 Task: Add Ultima Replenisher Electrolyte Mix, Cherry Pomegranate, Stickpack Box to the cart.
Action: Mouse moved to (276, 132)
Screenshot: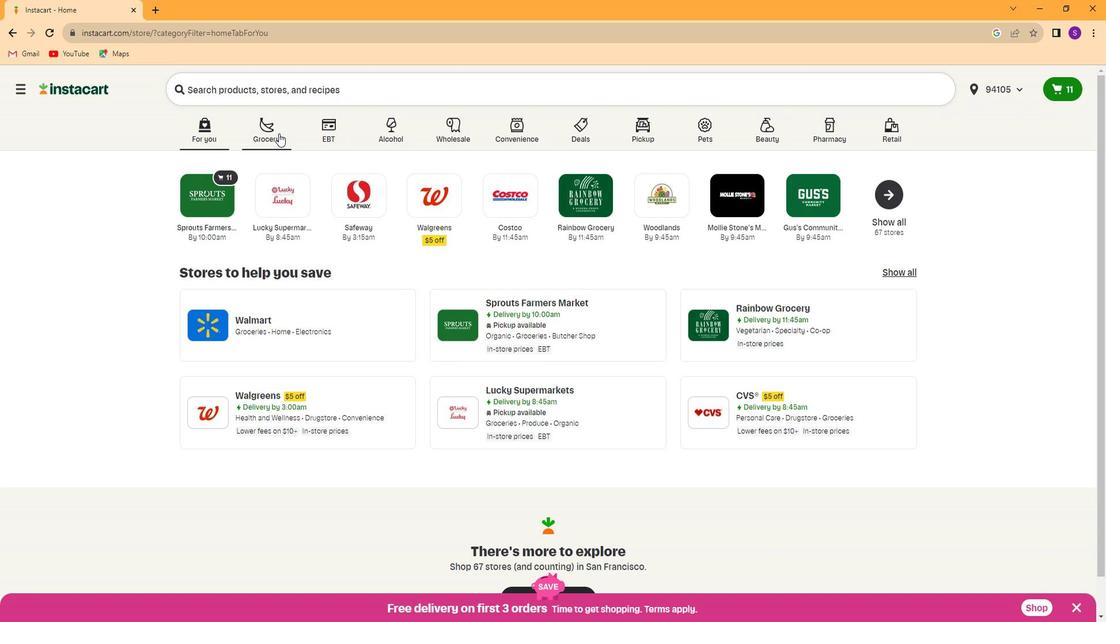 
Action: Mouse pressed left at (276, 132)
Screenshot: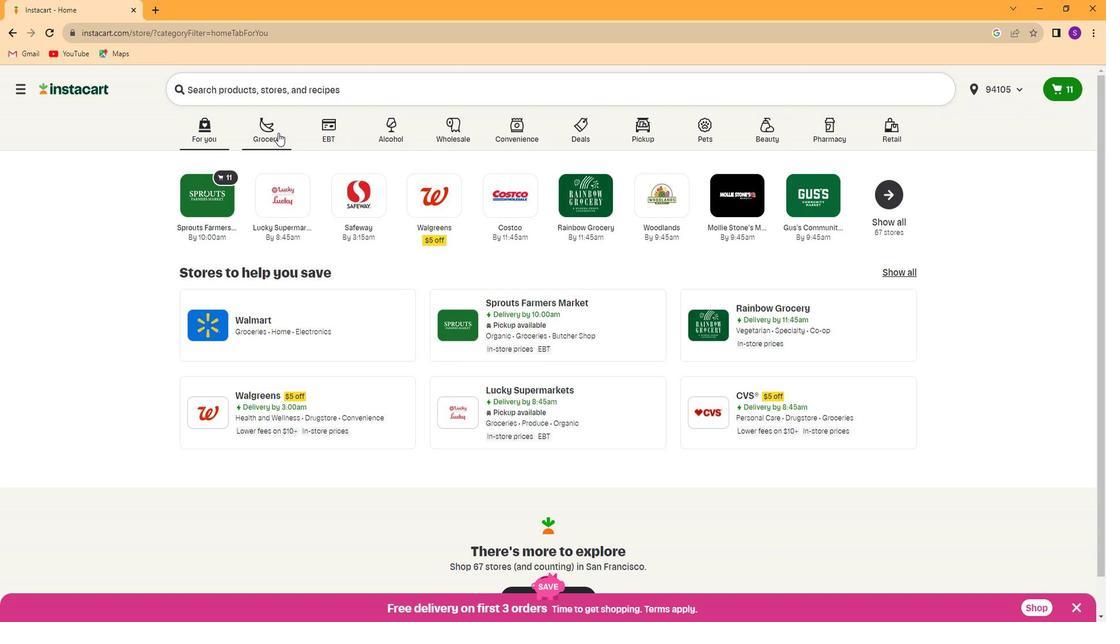 
Action: Mouse moved to (873, 212)
Screenshot: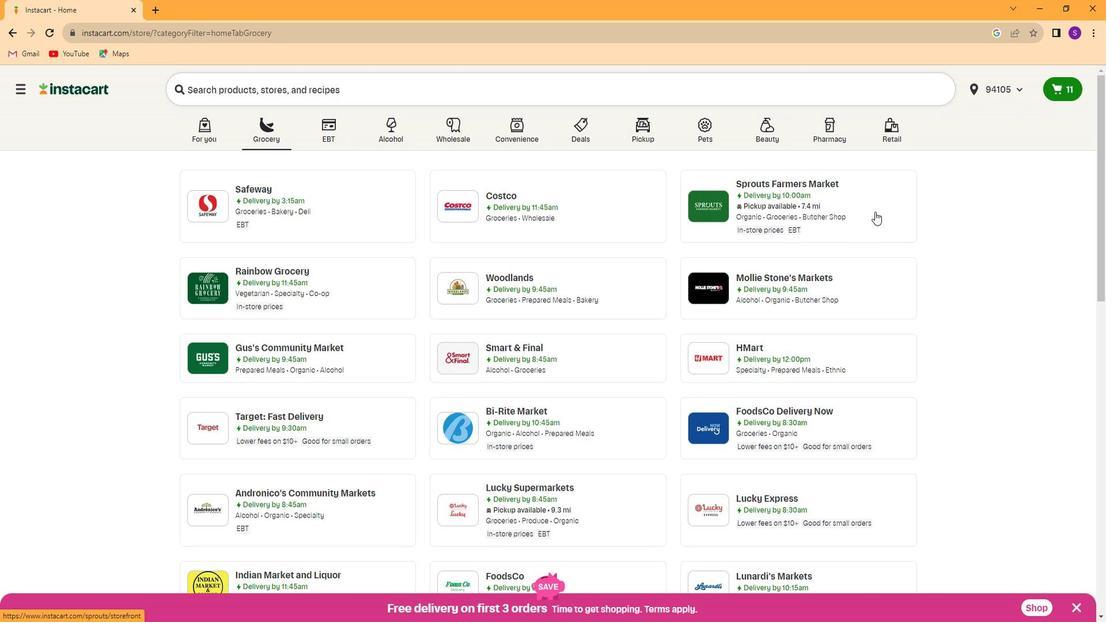 
Action: Mouse pressed left at (873, 212)
Screenshot: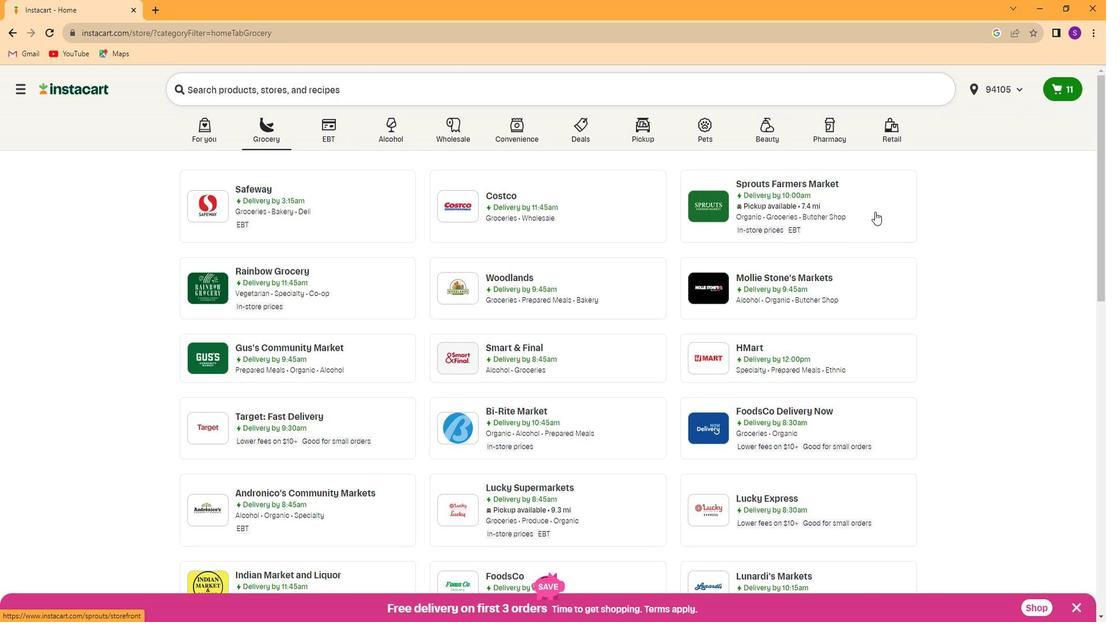 
Action: Mouse moved to (35, 470)
Screenshot: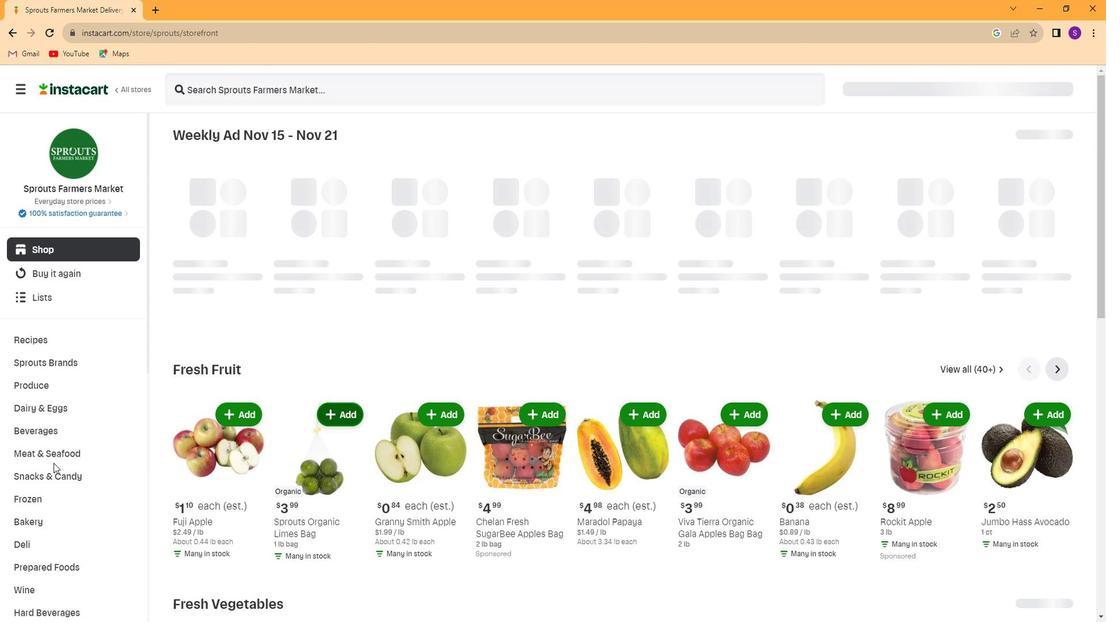 
Action: Mouse scrolled (35, 469) with delta (0, 0)
Screenshot: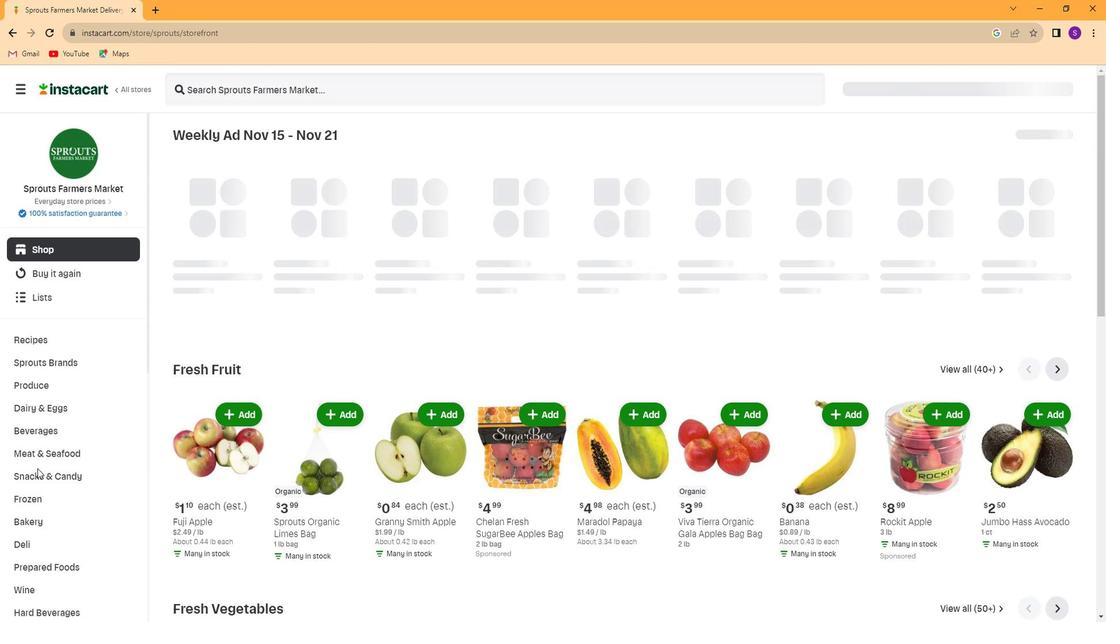
Action: Mouse scrolled (35, 469) with delta (0, 0)
Screenshot: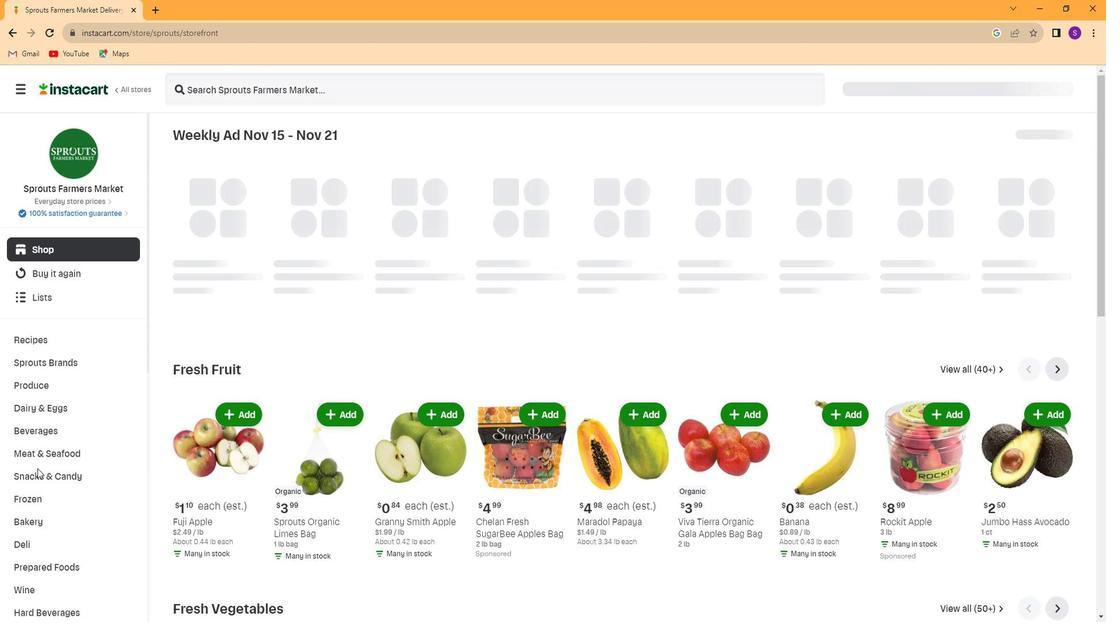 
Action: Mouse scrolled (35, 469) with delta (0, 0)
Screenshot: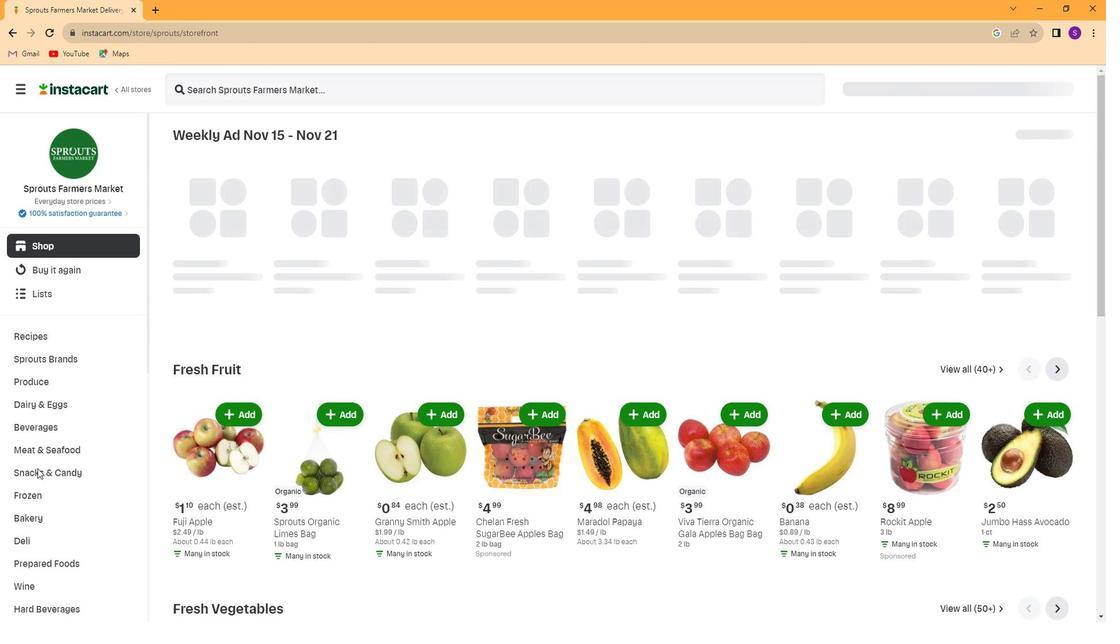 
Action: Mouse scrolled (35, 469) with delta (0, 0)
Screenshot: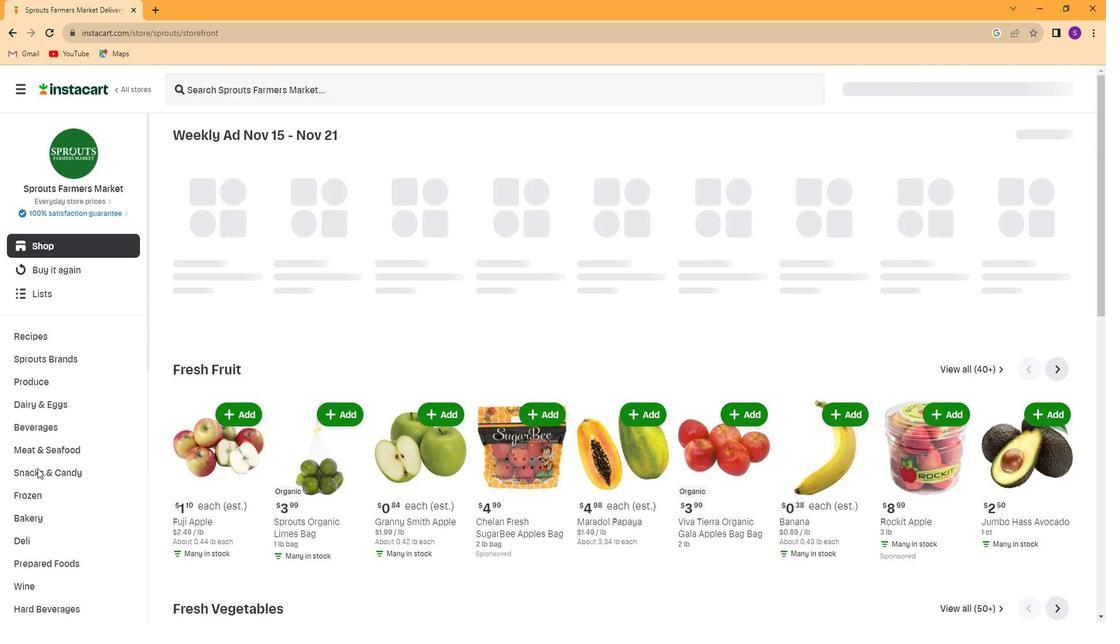 
Action: Mouse scrolled (35, 469) with delta (0, 0)
Screenshot: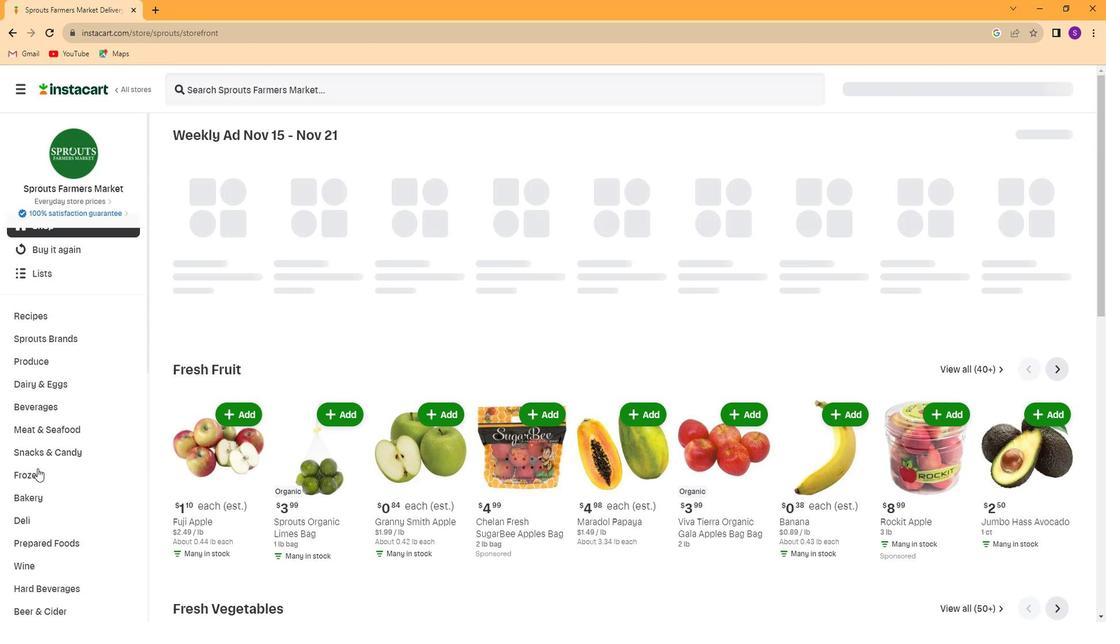 
Action: Mouse scrolled (35, 469) with delta (0, 0)
Screenshot: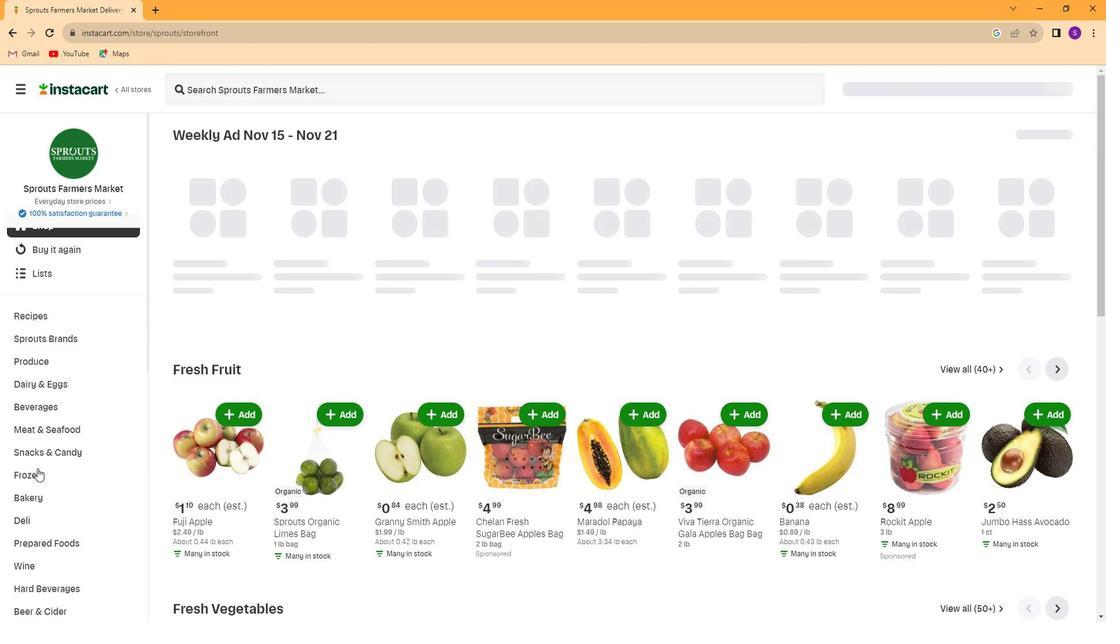 
Action: Mouse moved to (43, 462)
Screenshot: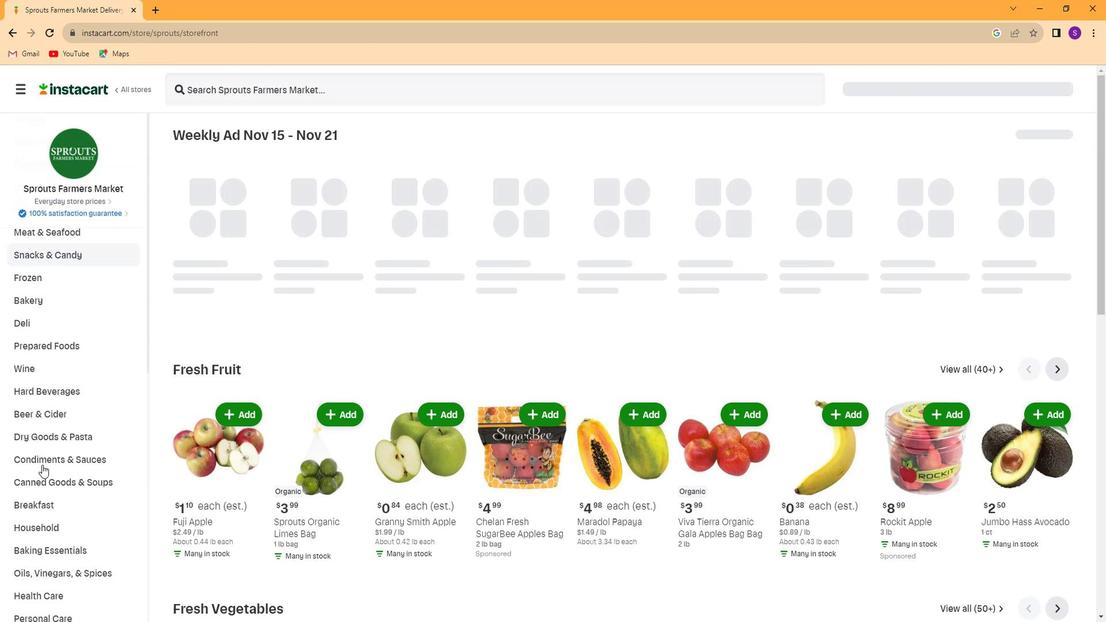 
Action: Mouse scrolled (43, 461) with delta (0, 0)
Screenshot: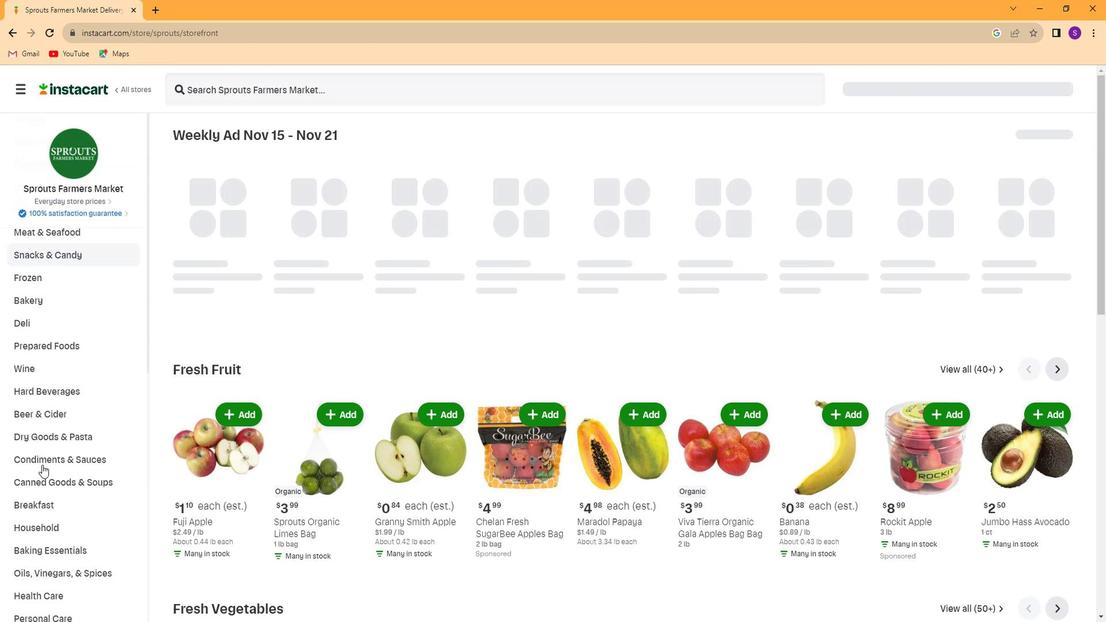 
Action: Mouse moved to (46, 458)
Screenshot: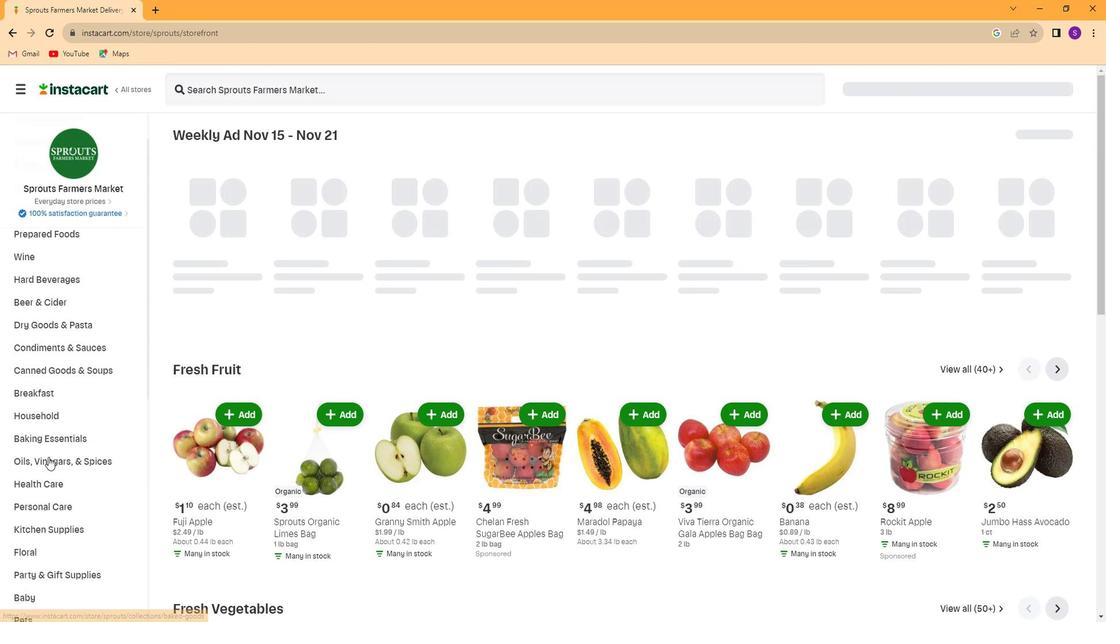 
Action: Mouse scrolled (46, 457) with delta (0, 0)
Screenshot: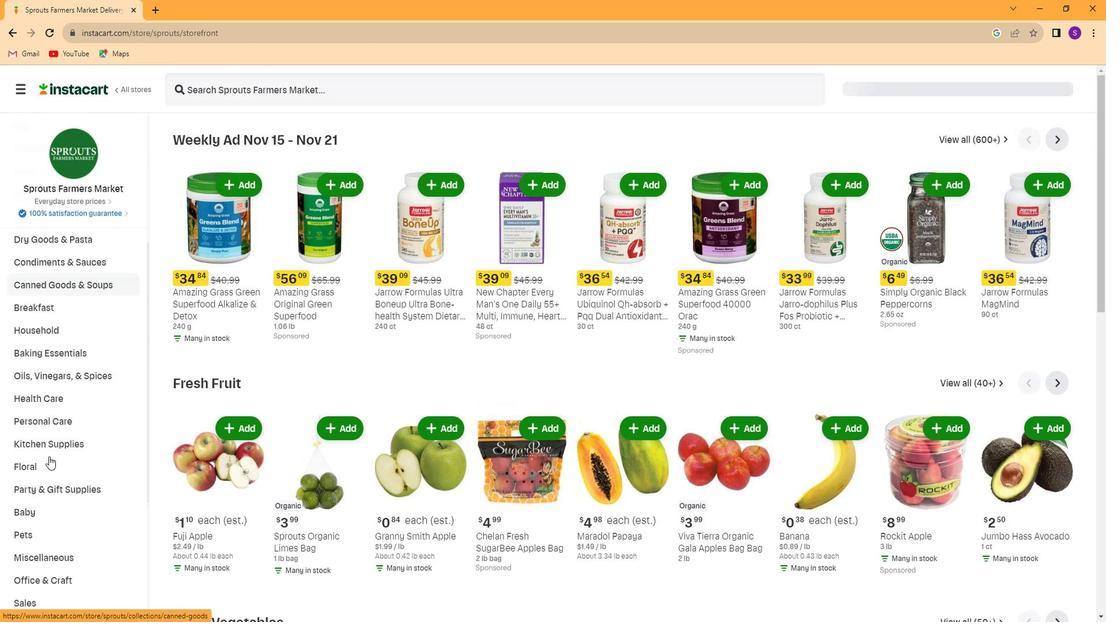
Action: Mouse scrolled (46, 457) with delta (0, 0)
Screenshot: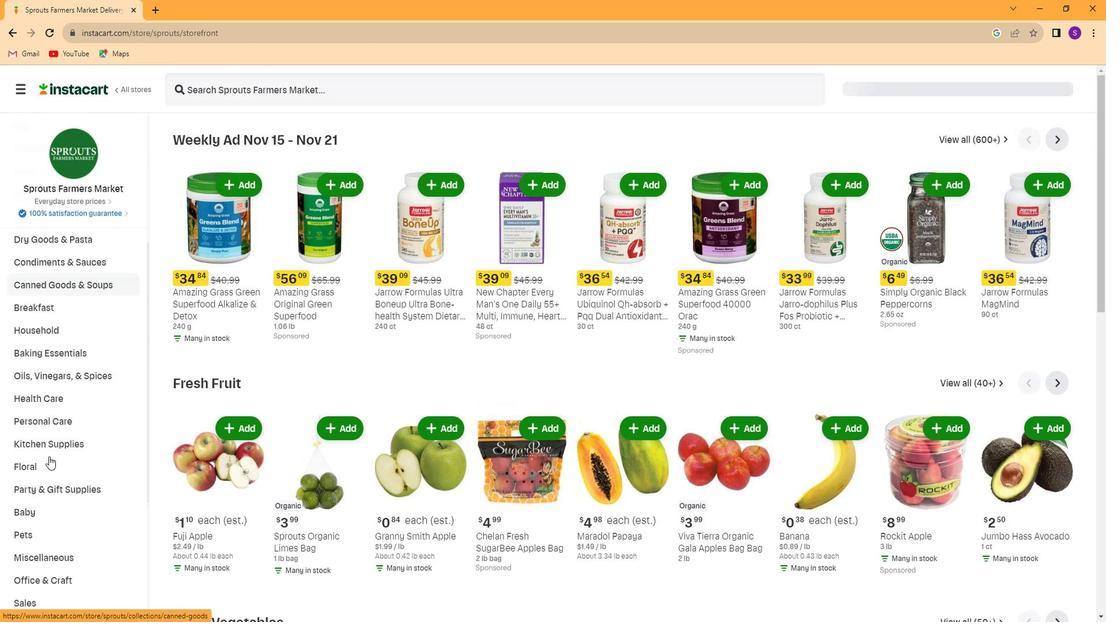 
Action: Mouse scrolled (46, 457) with delta (0, 0)
Screenshot: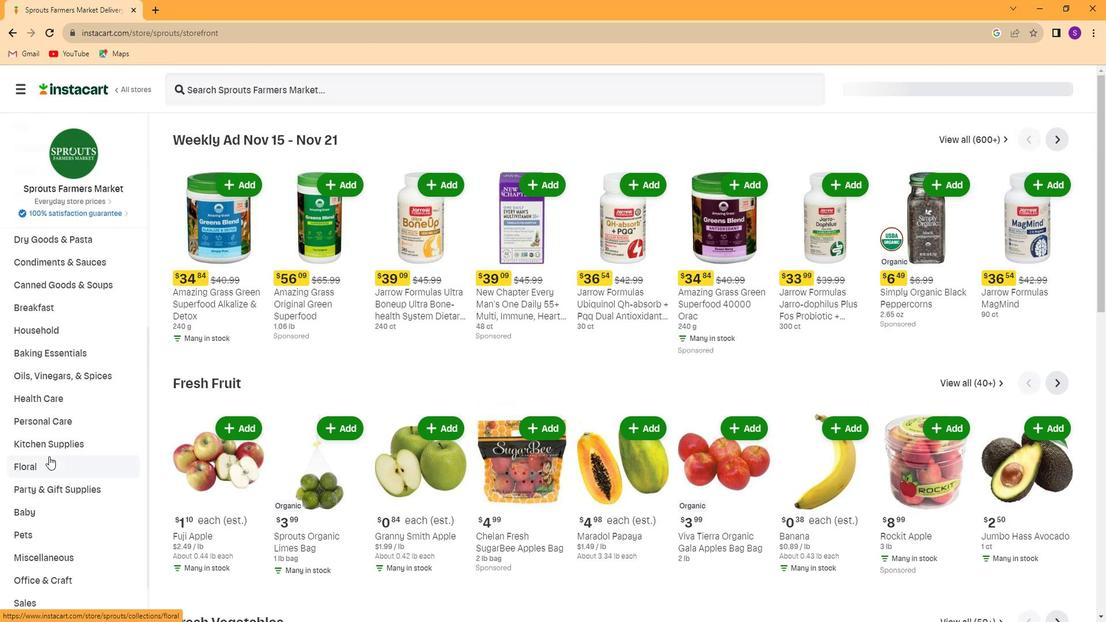 
Action: Mouse scrolled (46, 457) with delta (0, 0)
Screenshot: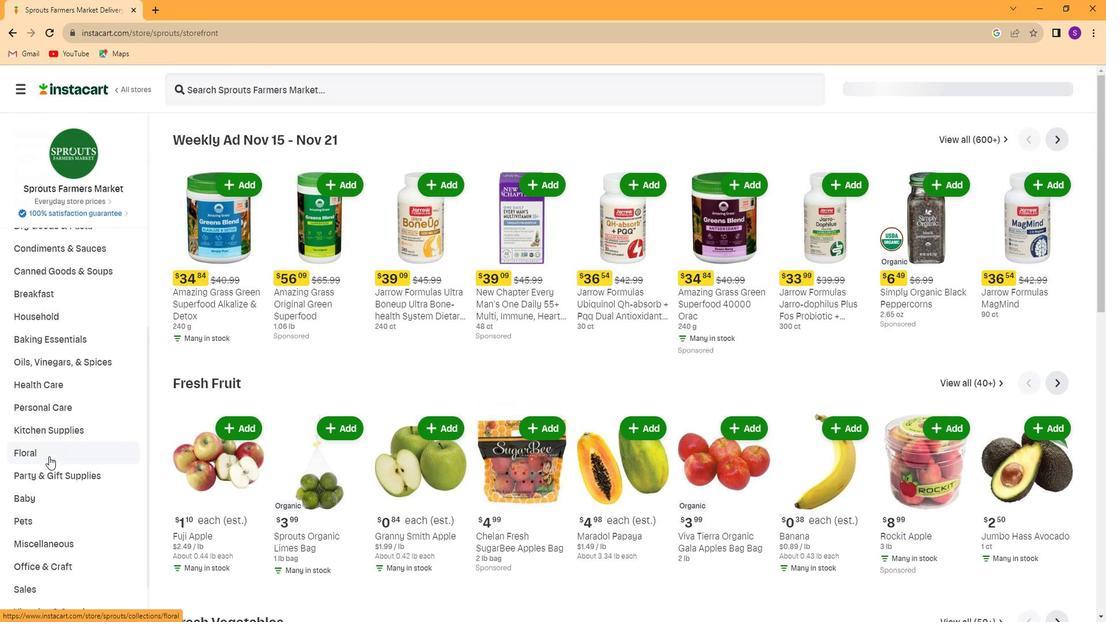 
Action: Mouse scrolled (46, 457) with delta (0, 0)
Screenshot: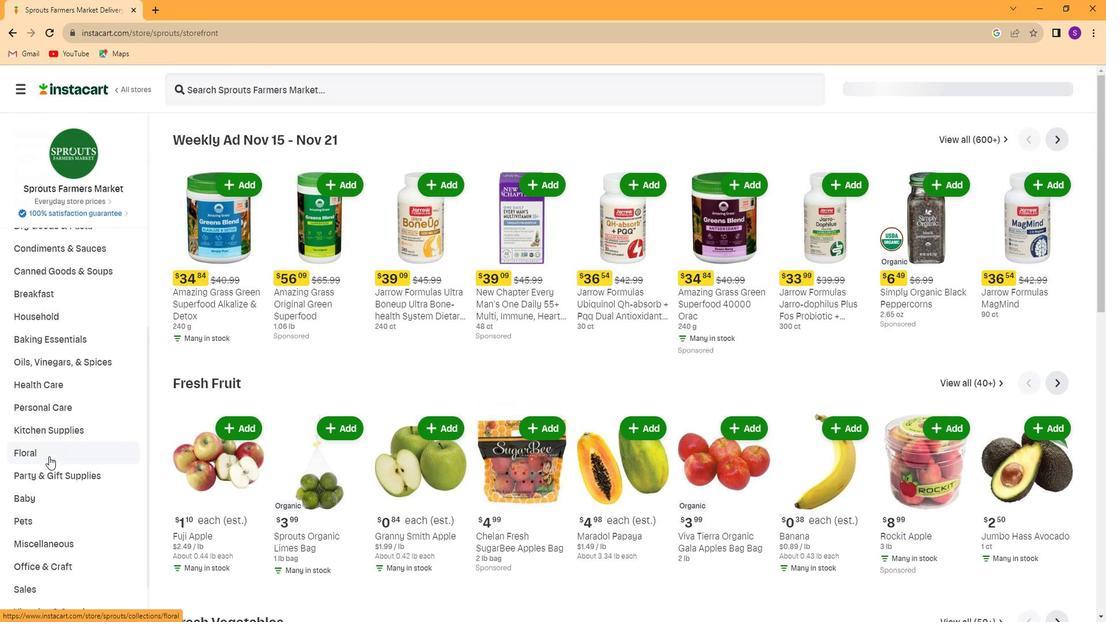 
Action: Mouse scrolled (46, 457) with delta (0, 0)
Screenshot: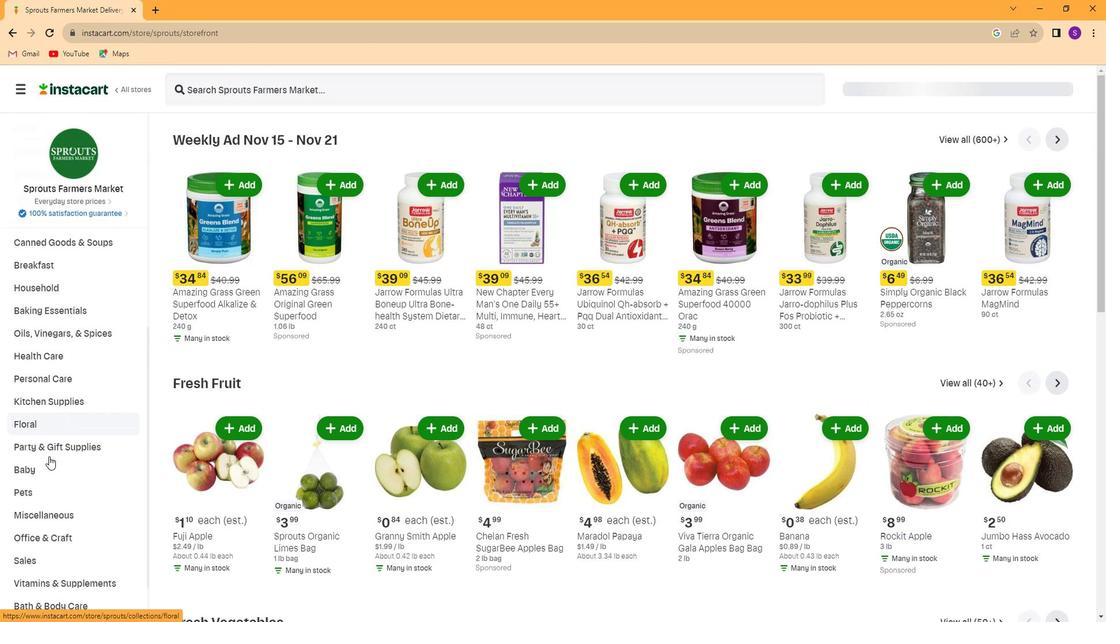 
Action: Mouse scrolled (46, 457) with delta (0, 0)
Screenshot: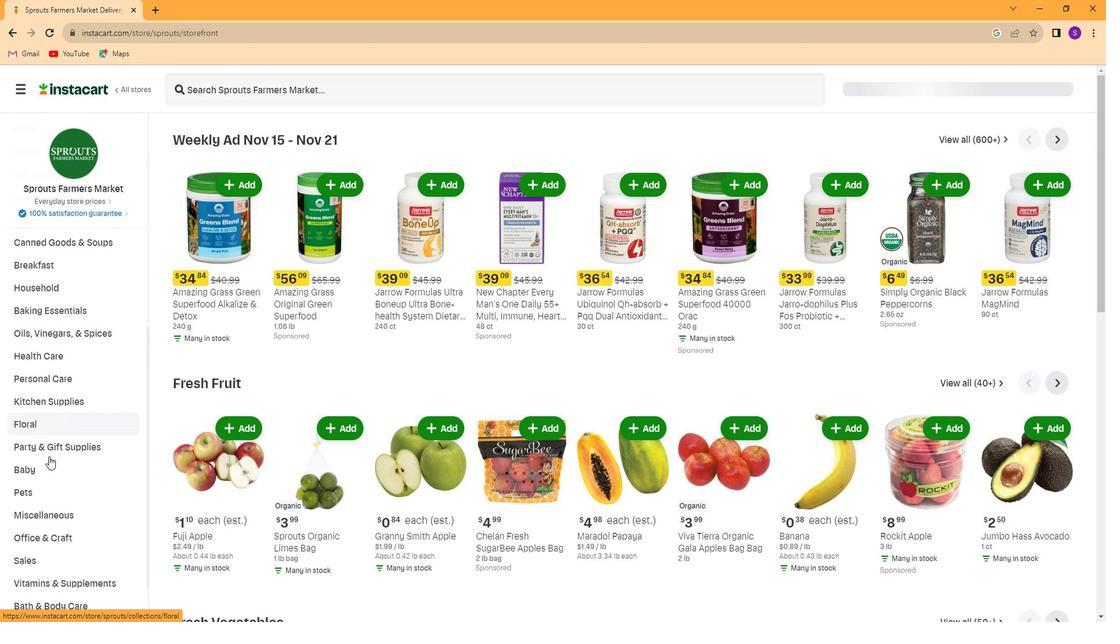 
Action: Mouse scrolled (46, 457) with delta (0, 0)
Screenshot: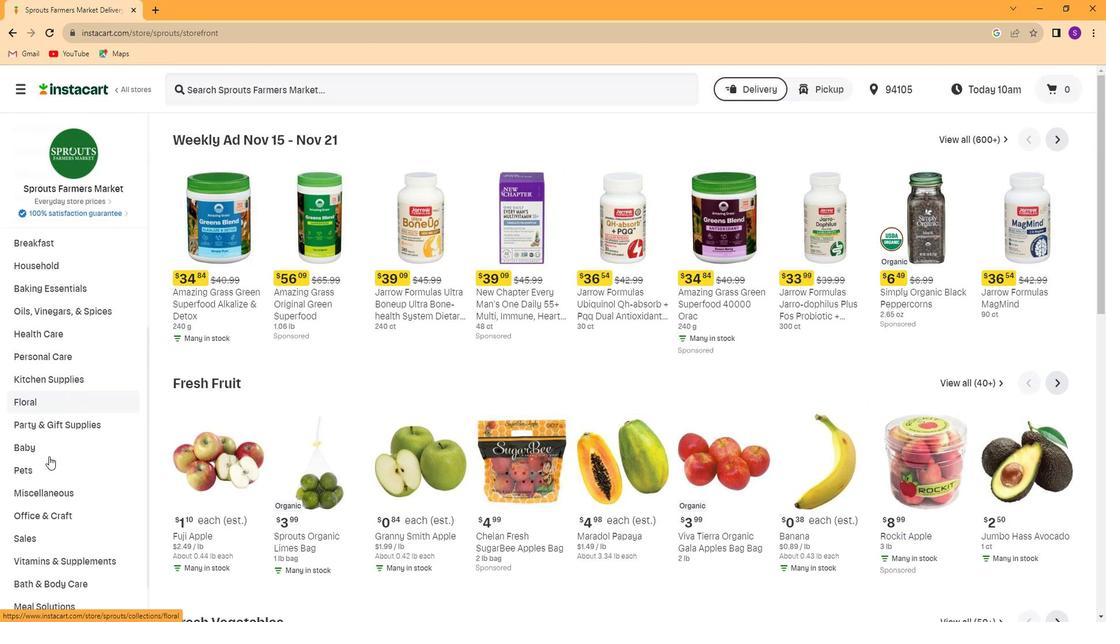 
Action: Mouse moved to (97, 555)
Screenshot: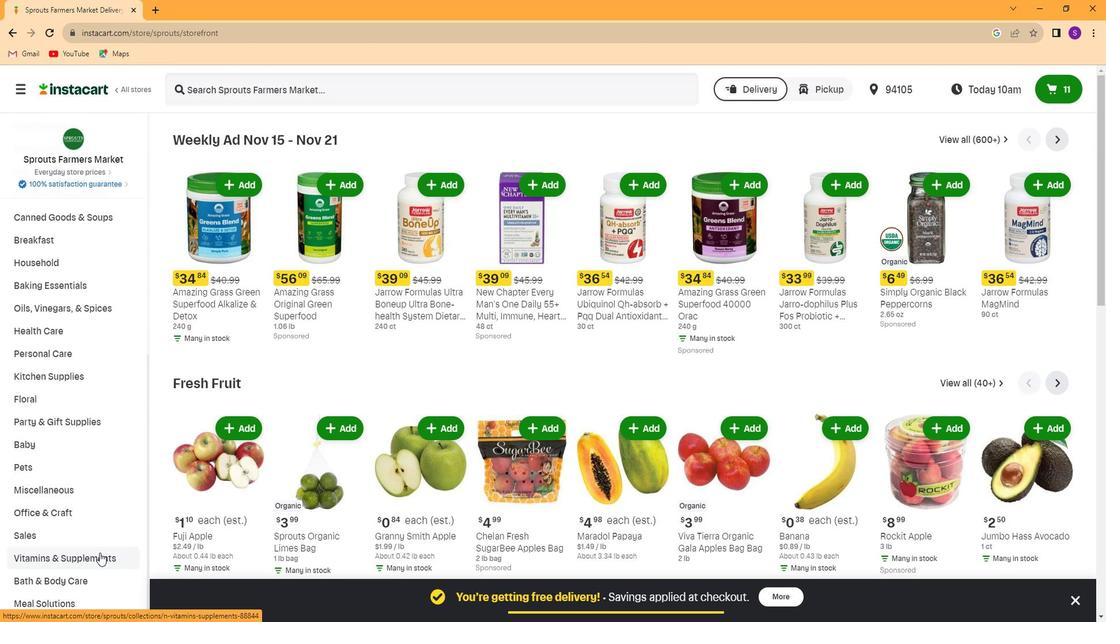 
Action: Mouse pressed left at (97, 555)
Screenshot: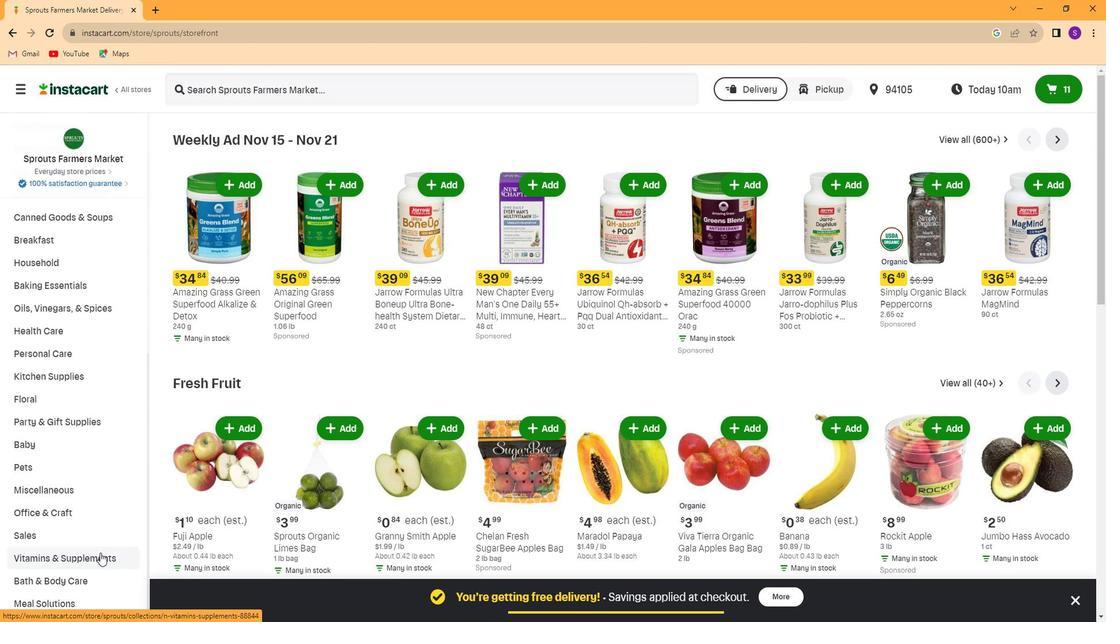 
Action: Mouse moved to (81, 450)
Screenshot: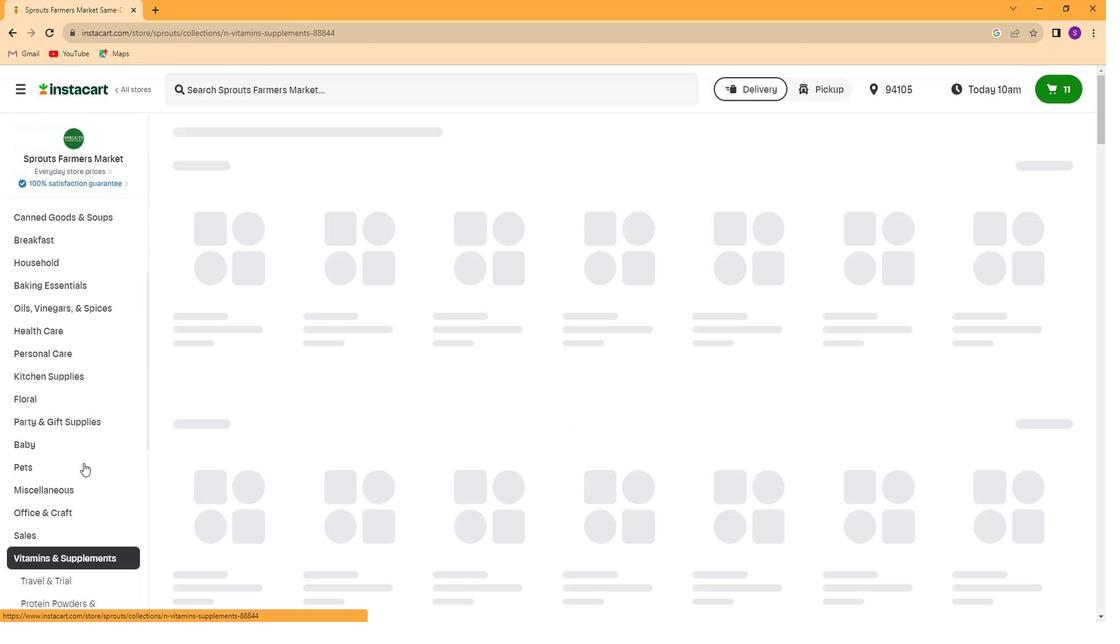 
Action: Mouse scrolled (81, 450) with delta (0, 0)
Screenshot: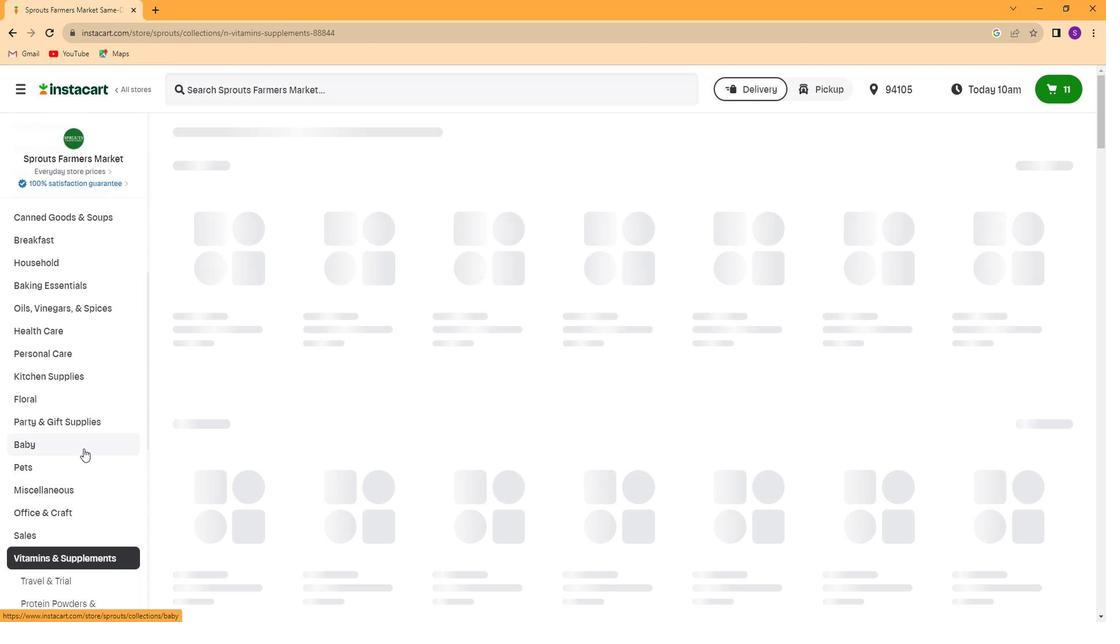 
Action: Mouse scrolled (81, 450) with delta (0, 0)
Screenshot: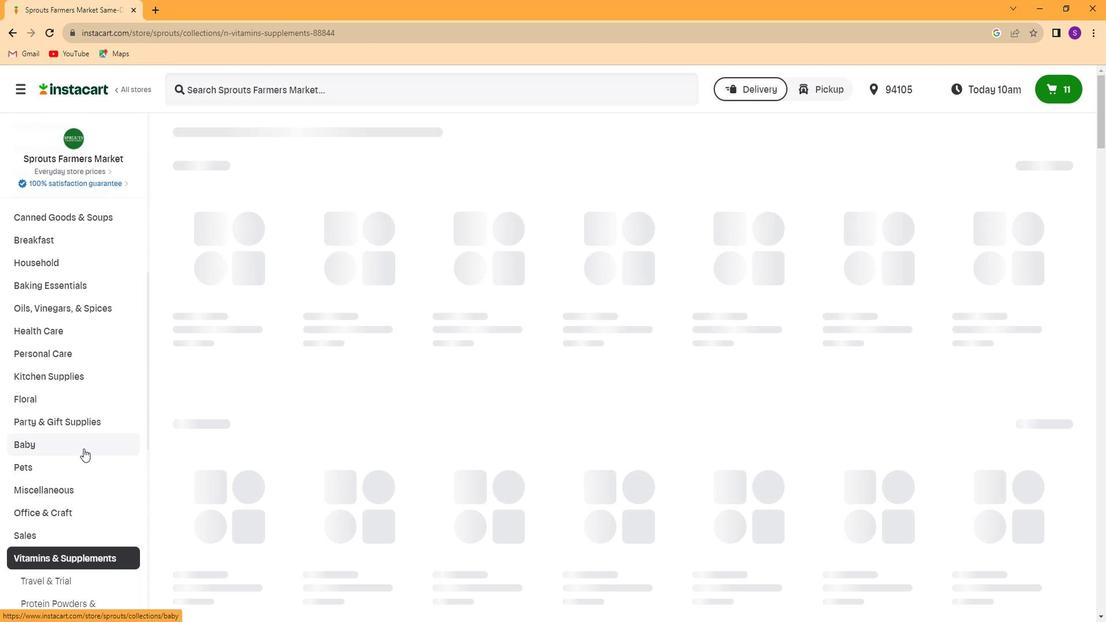 
Action: Mouse scrolled (81, 450) with delta (0, 0)
Screenshot: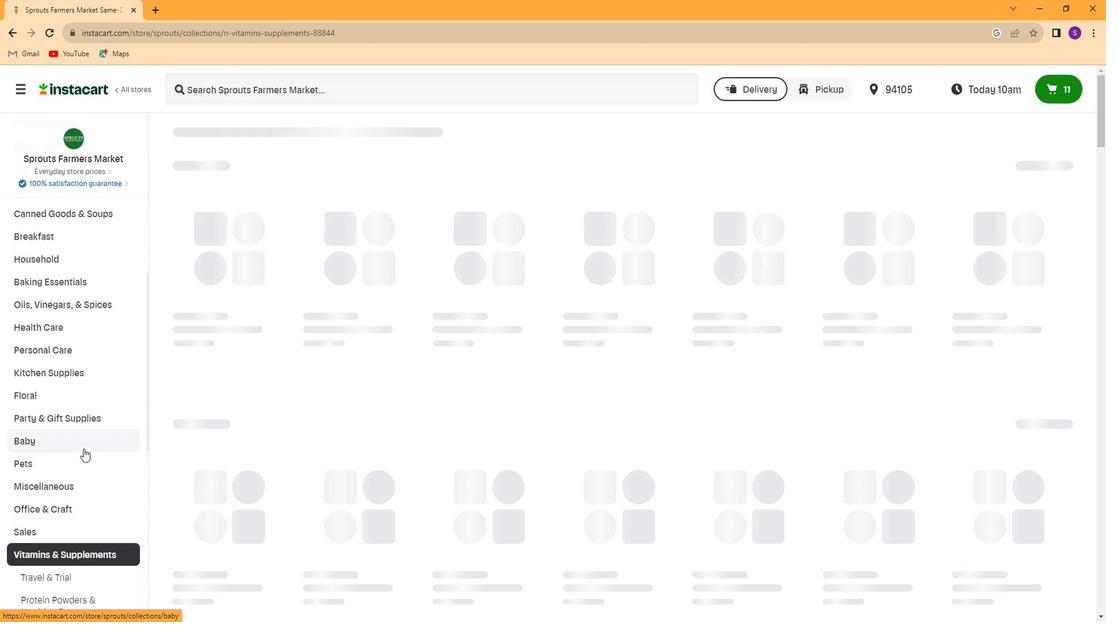 
Action: Mouse scrolled (81, 450) with delta (0, 0)
Screenshot: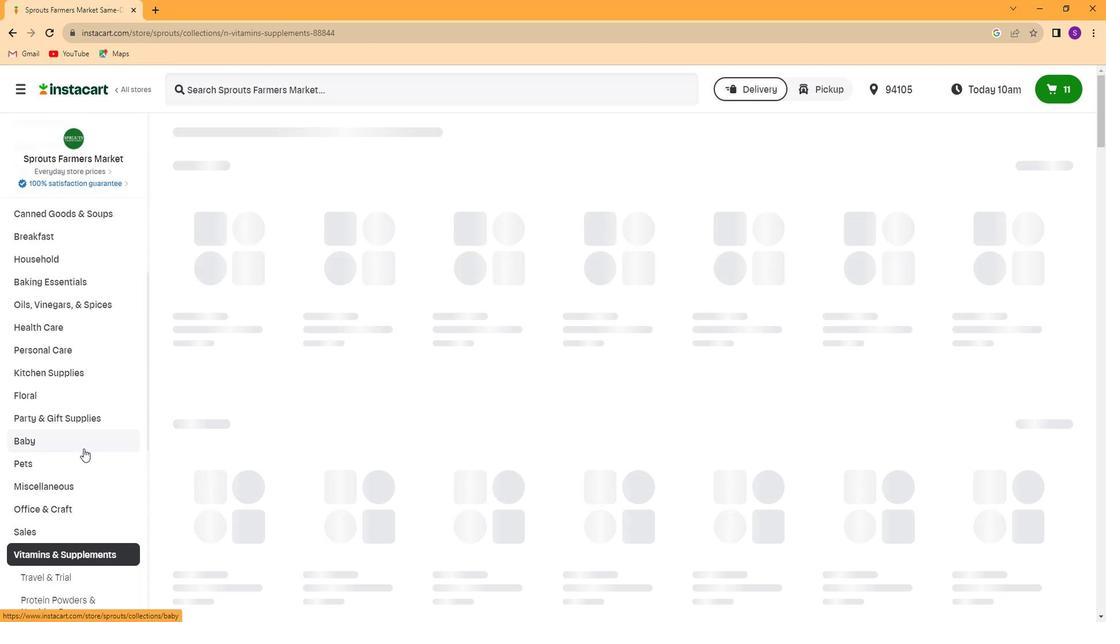 
Action: Mouse scrolled (81, 450) with delta (0, 0)
Screenshot: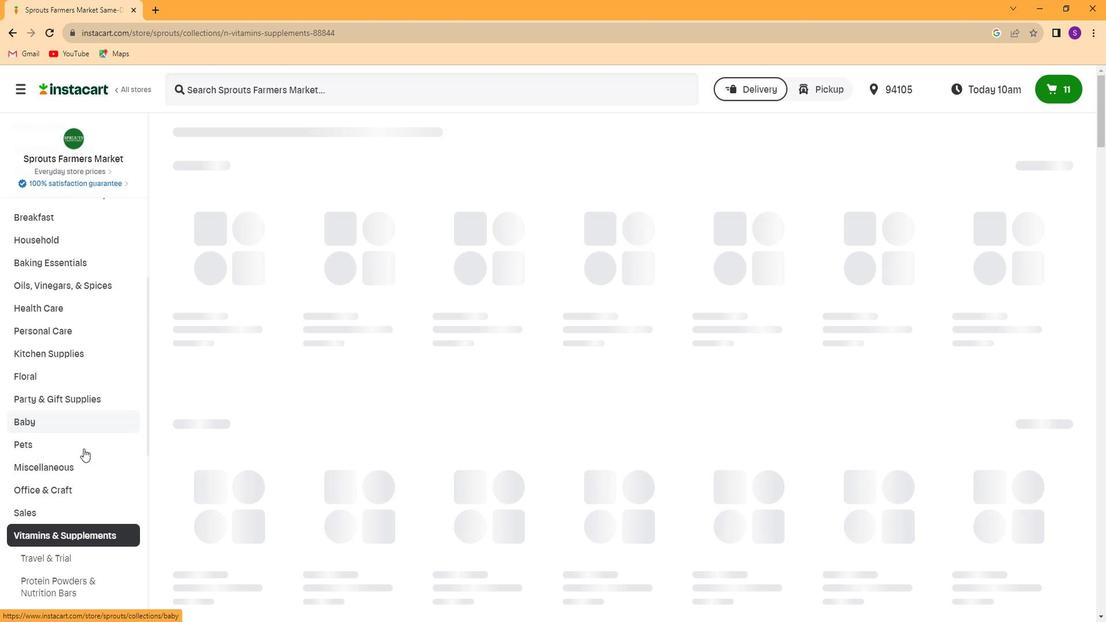 
Action: Mouse scrolled (81, 450) with delta (0, 0)
Screenshot: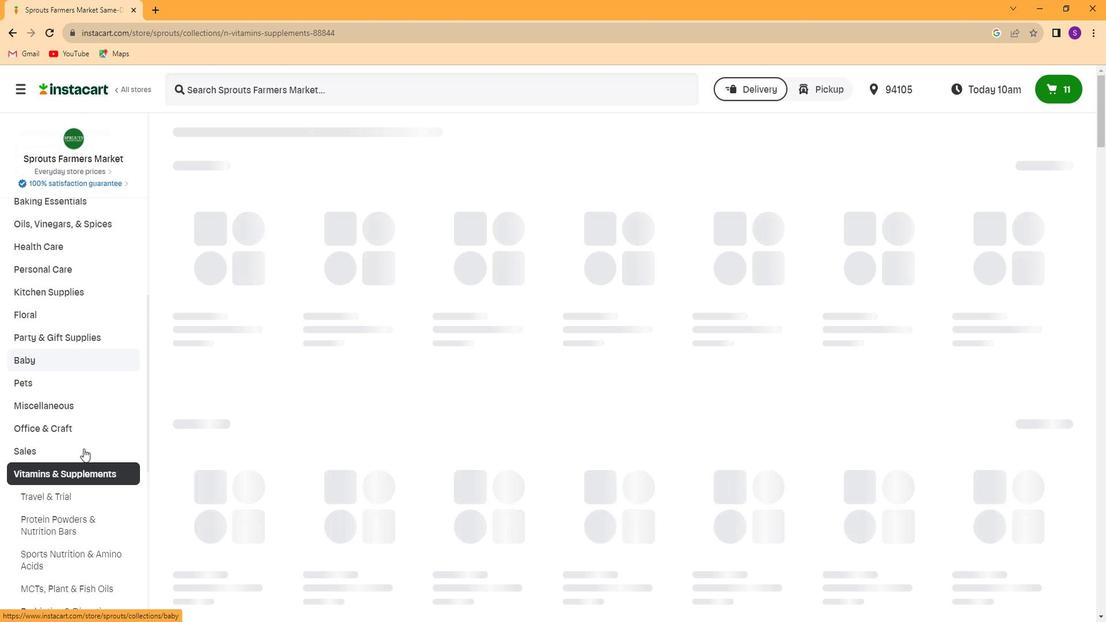 
Action: Mouse scrolled (81, 450) with delta (0, 0)
Screenshot: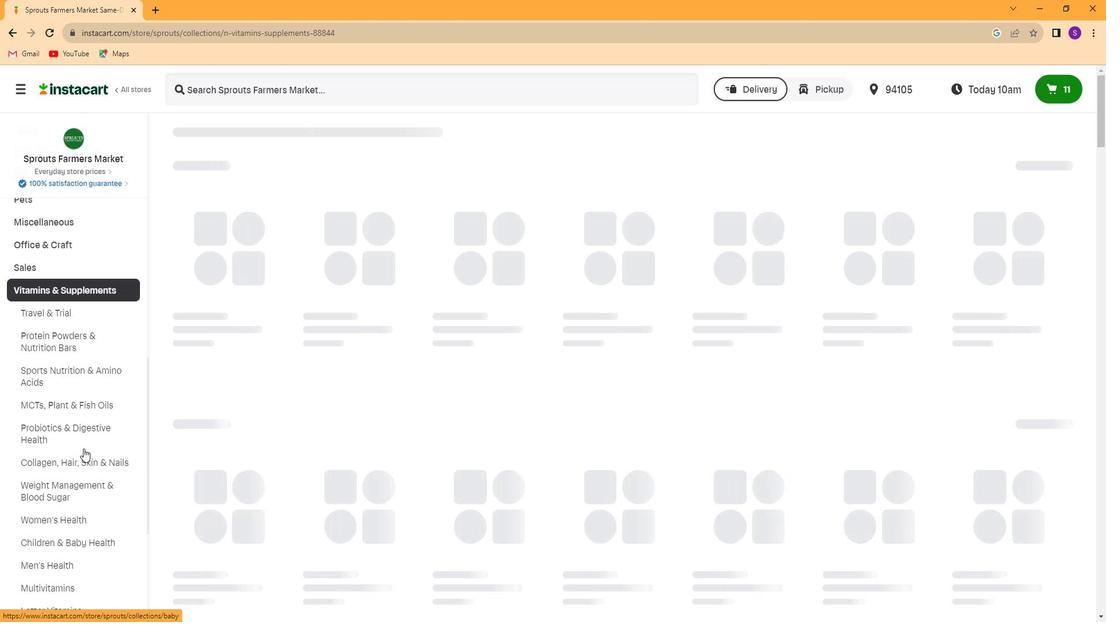 
Action: Mouse moved to (97, 460)
Screenshot: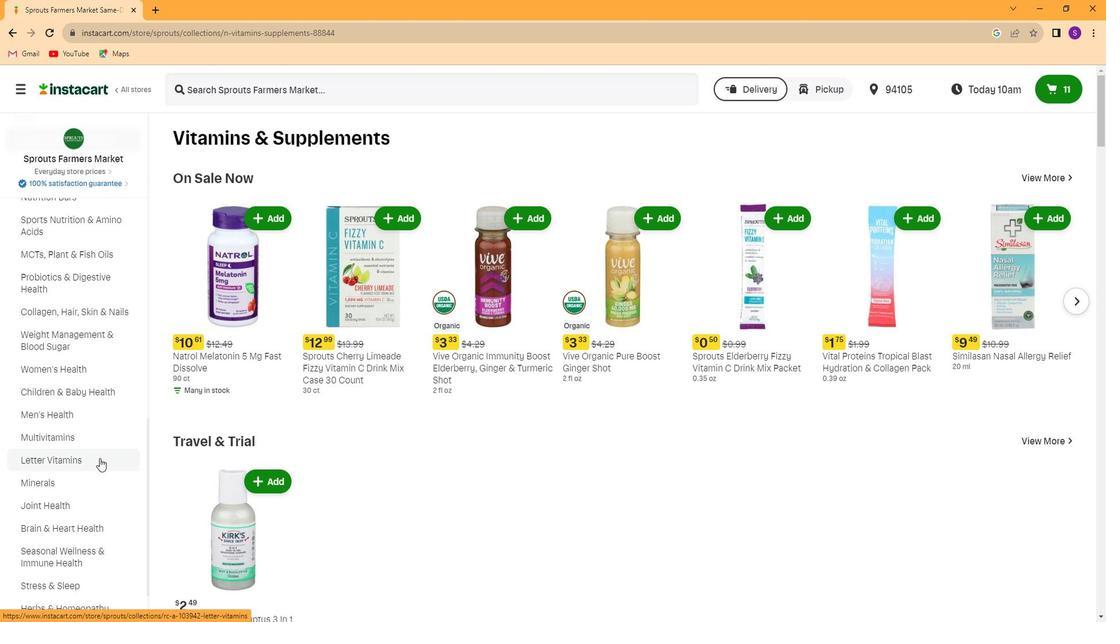 
Action: Mouse pressed left at (97, 460)
Screenshot: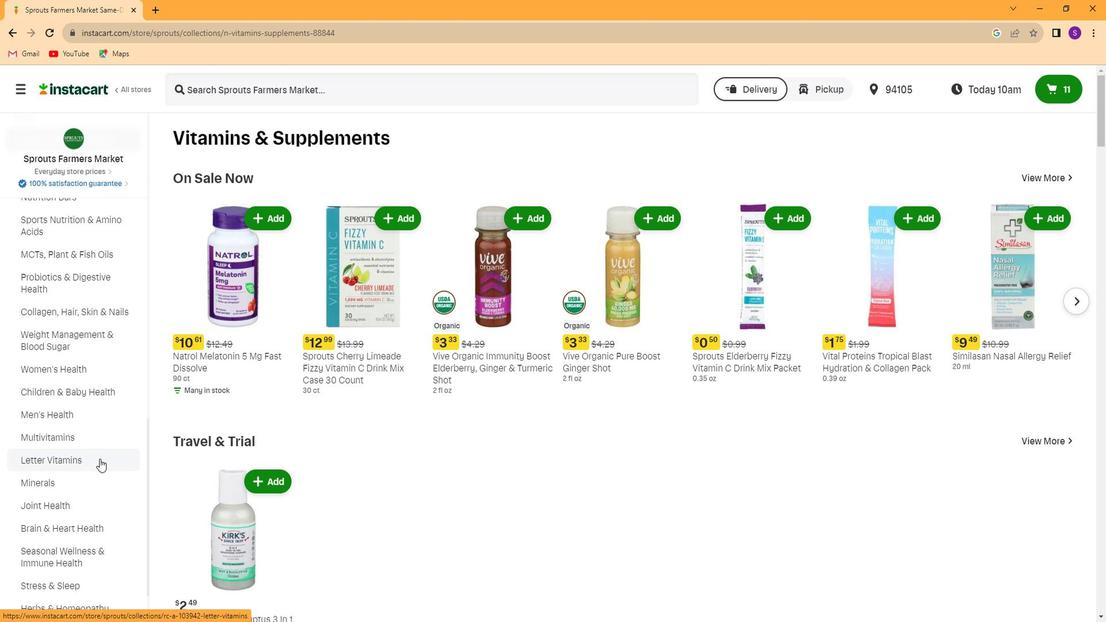 
Action: Mouse moved to (503, 93)
Screenshot: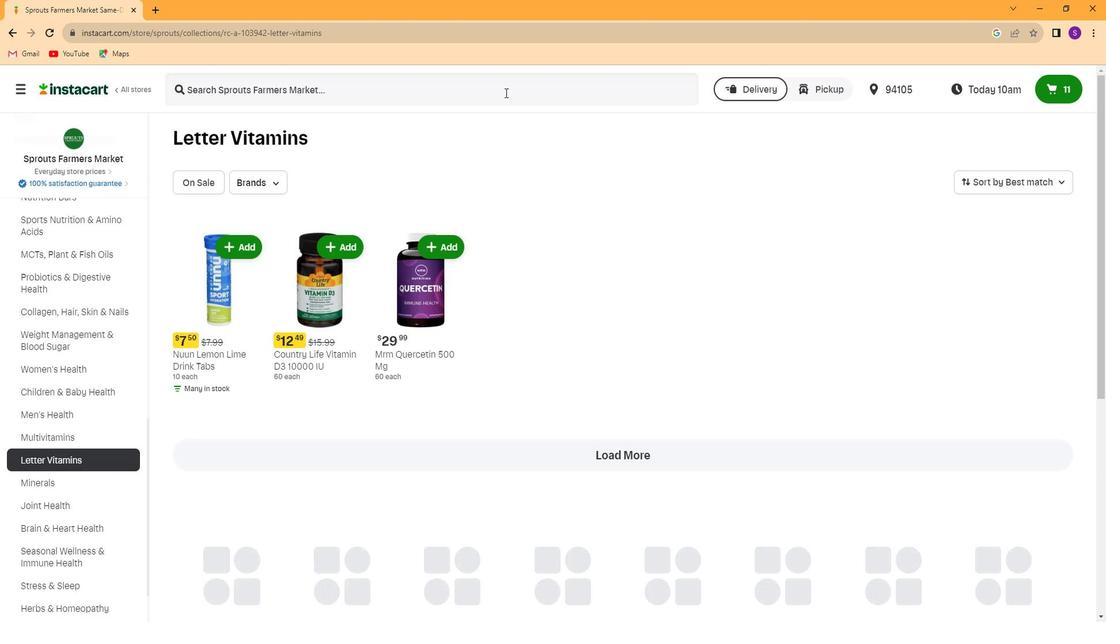 
Action: Mouse pressed left at (503, 93)
Screenshot: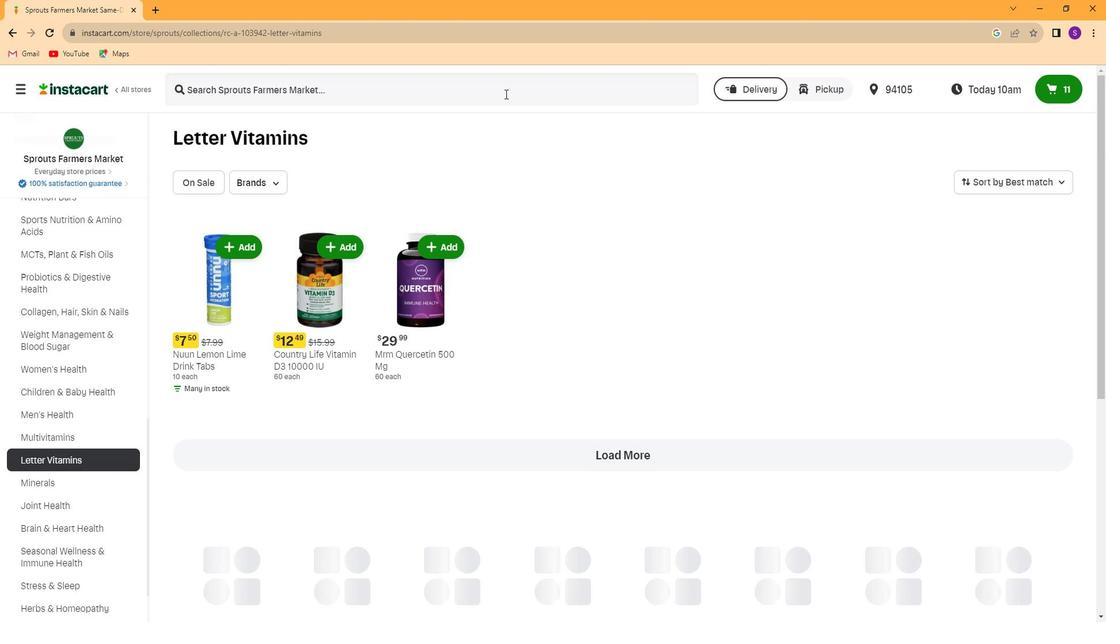 
Action: Key pressed <Key.caps_lock>U<Key.caps_lock>ltima<Key.space><Key.caps_lock>R<Key.caps_lock>eplenisher<Key.space>electrolyte<Key.space><Key.caps_lock>M<Key.caps_lock>ix,<Key.space><Key.caps_lock>C<Key.caps_lock>herry<Key.space>popmef<Key.backspace>granate,<Key.space><Key.caps_lock>S<Key.caps_lock>tickpack<Key.space>box<Key.enter>
Screenshot: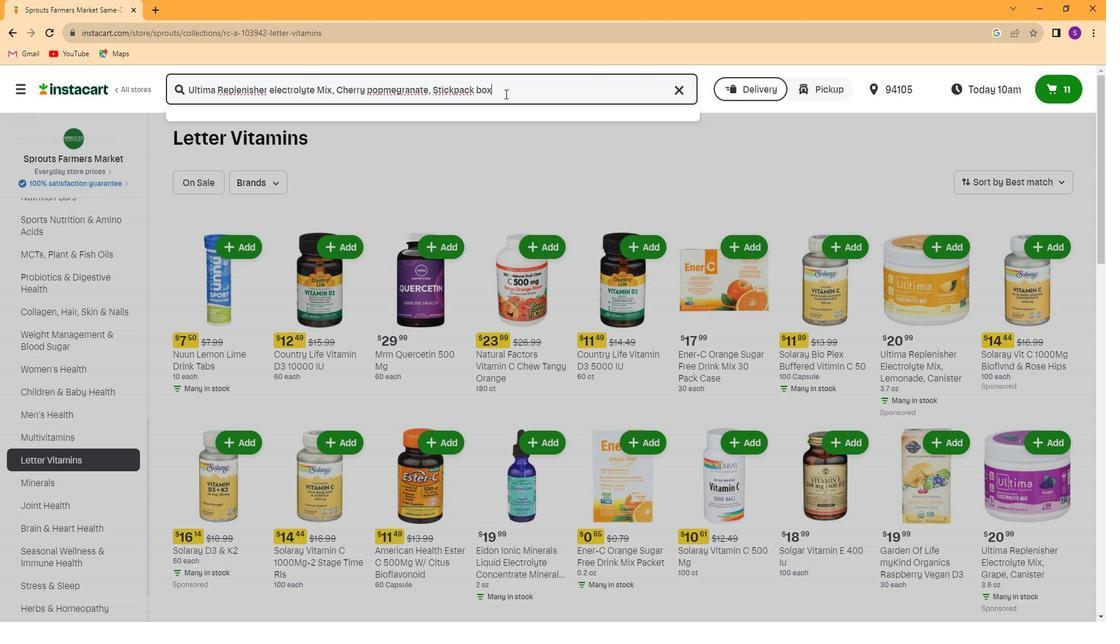 
Action: Mouse moved to (536, 268)
Screenshot: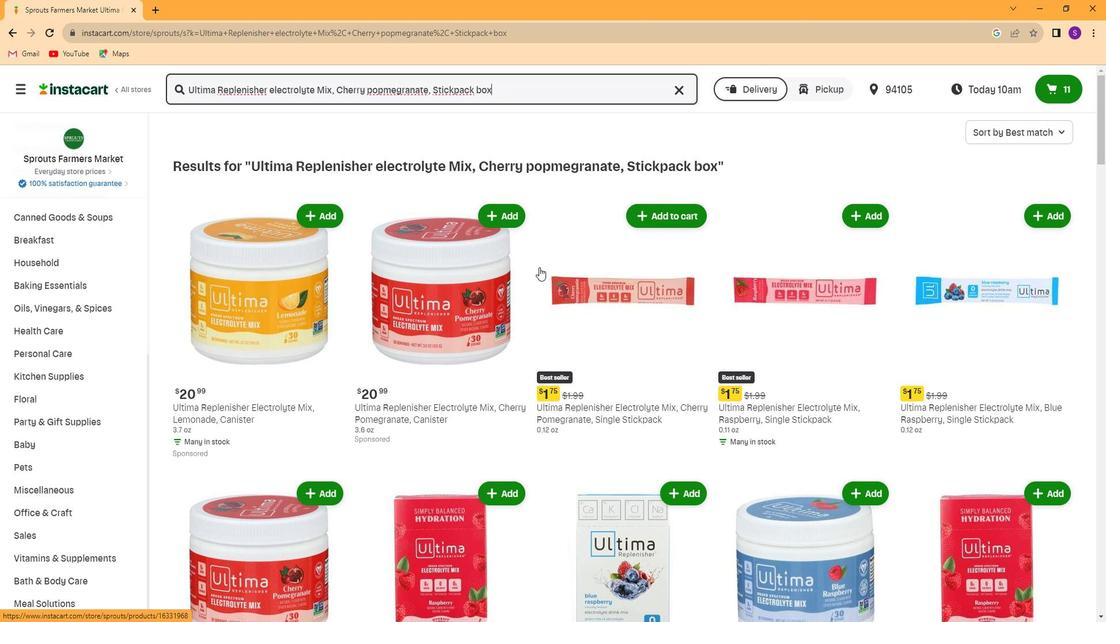 
Action: Mouse scrolled (536, 267) with delta (0, 0)
Screenshot: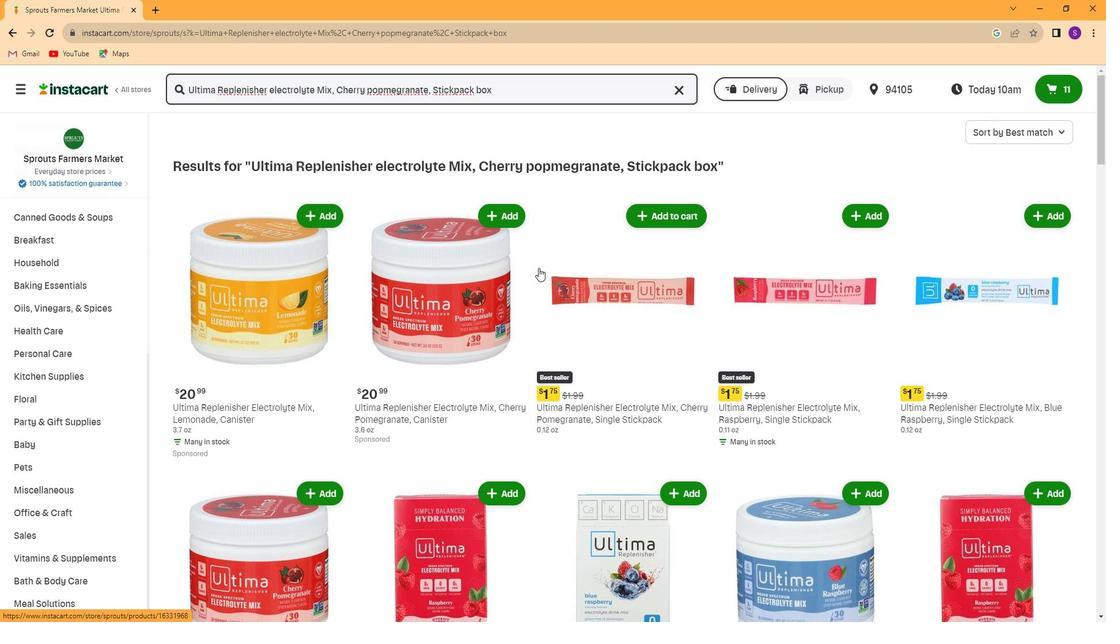 
Action: Mouse moved to (535, 268)
Screenshot: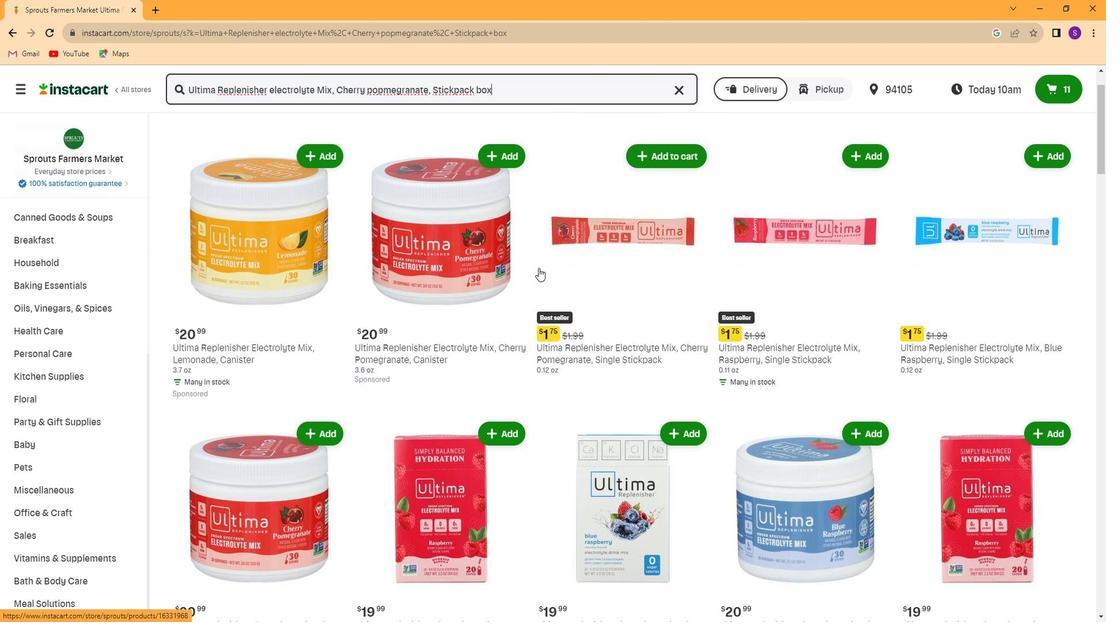 
Action: Mouse scrolled (535, 267) with delta (0, 0)
Screenshot: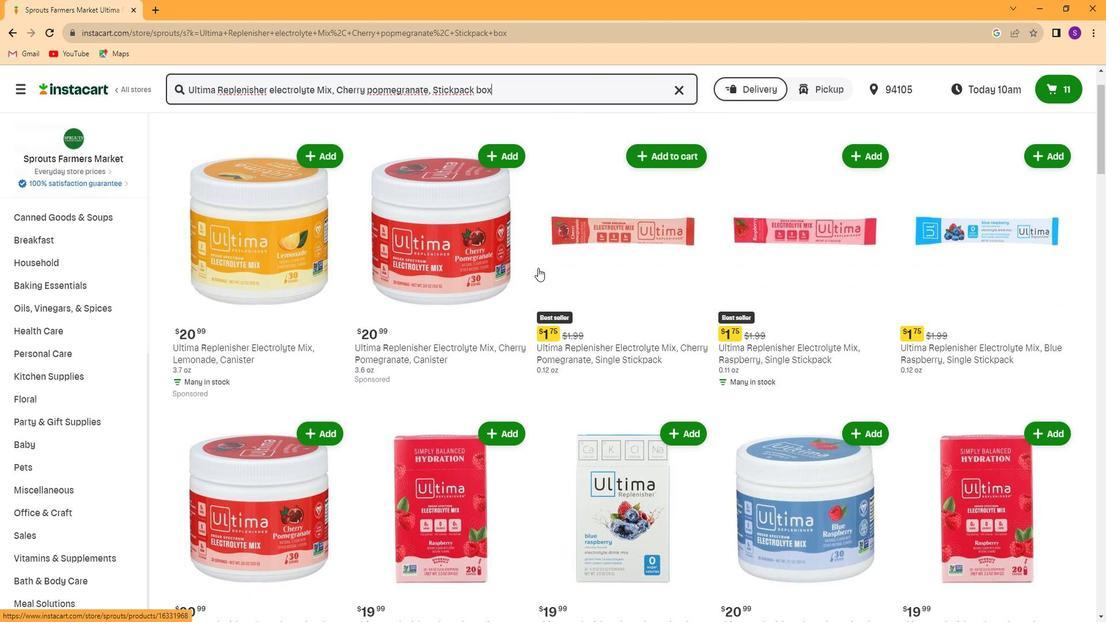 
